 Task: Enable "Mega bass" in MOD demuxer.
Action: Mouse moved to (107, 20)
Screenshot: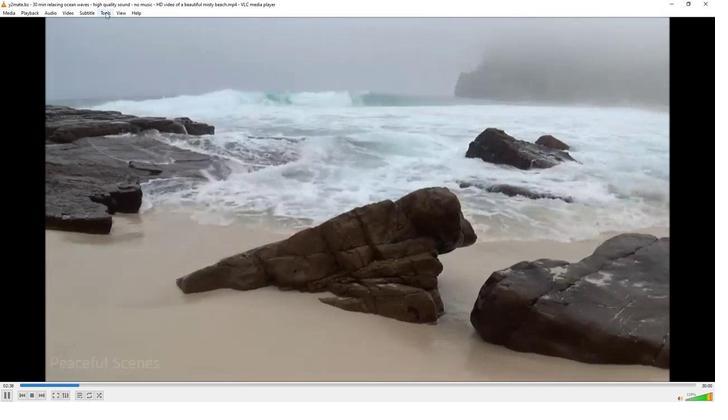 
Action: Mouse pressed left at (107, 20)
Screenshot: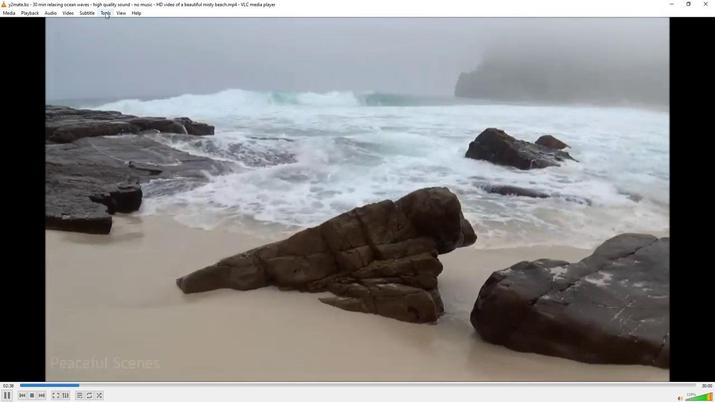 
Action: Mouse moved to (135, 108)
Screenshot: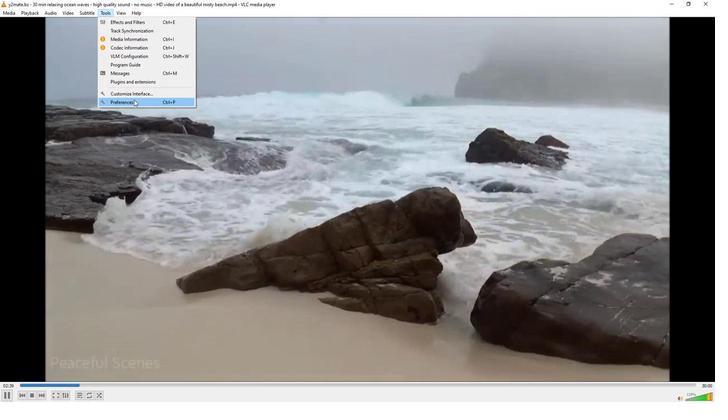 
Action: Mouse pressed left at (135, 108)
Screenshot: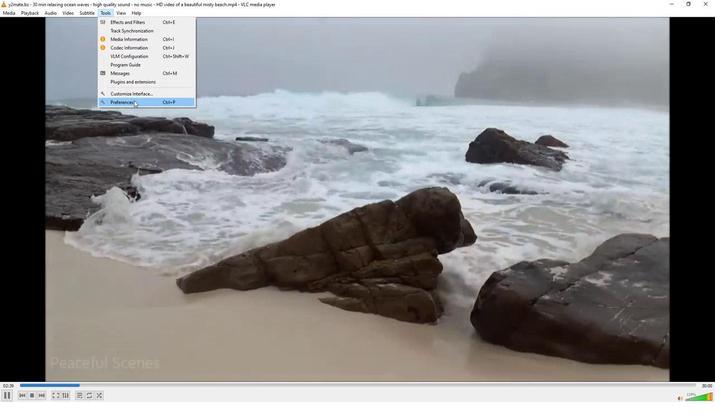 
Action: Mouse moved to (193, 313)
Screenshot: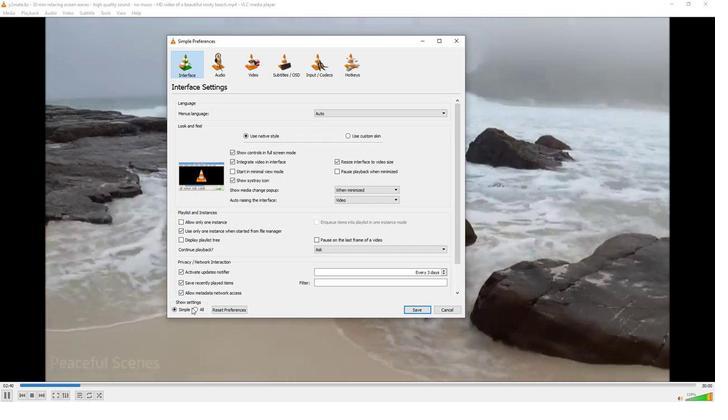 
Action: Mouse pressed left at (193, 313)
Screenshot: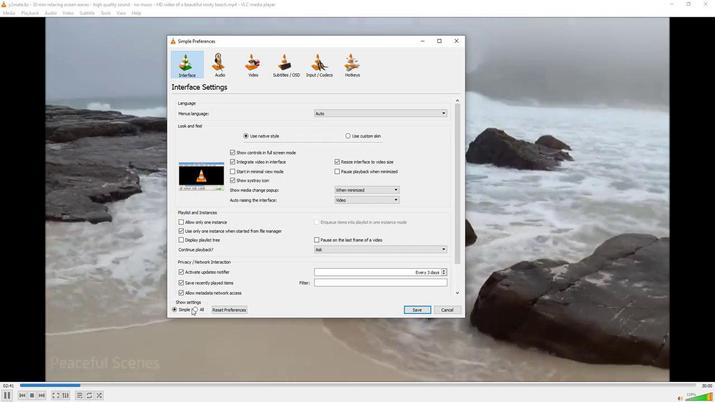
Action: Mouse moved to (198, 316)
Screenshot: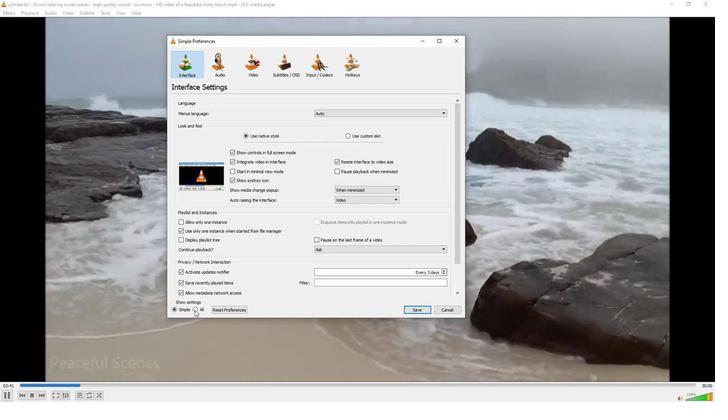 
Action: Mouse pressed left at (198, 316)
Screenshot: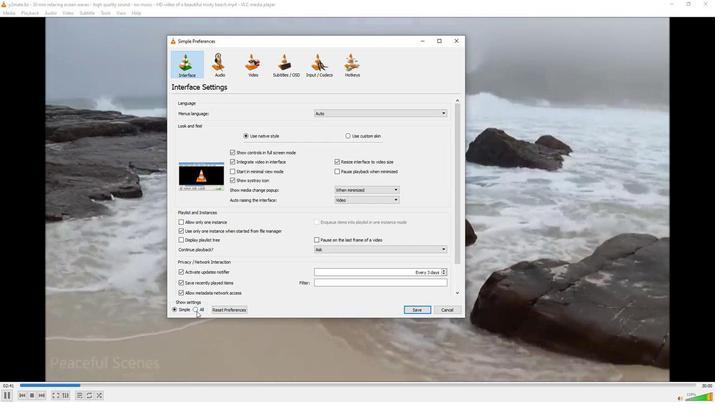 
Action: Mouse moved to (186, 210)
Screenshot: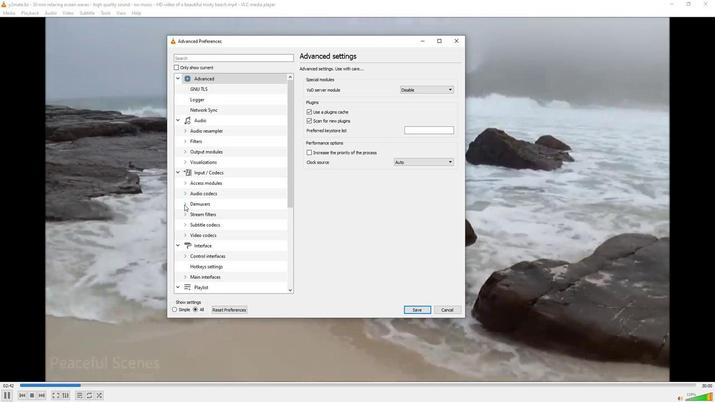 
Action: Mouse pressed left at (186, 210)
Screenshot: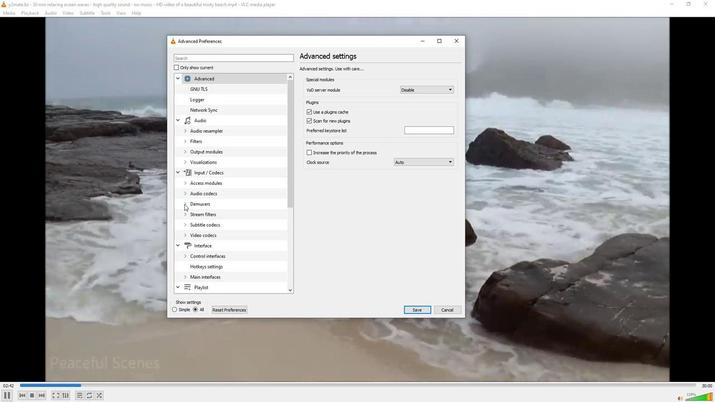 
Action: Mouse moved to (215, 255)
Screenshot: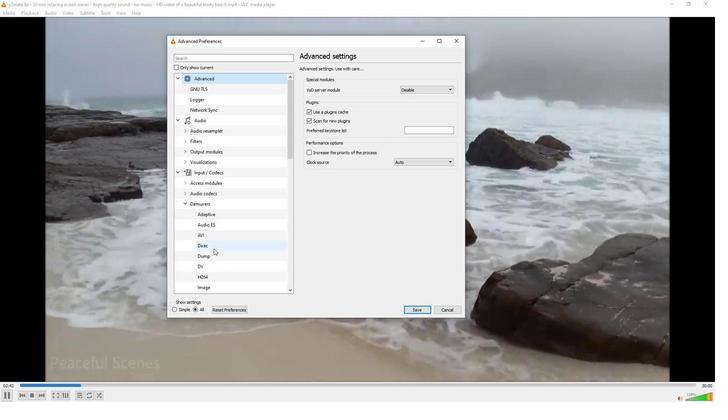 
Action: Mouse scrolled (215, 254) with delta (0, 0)
Screenshot: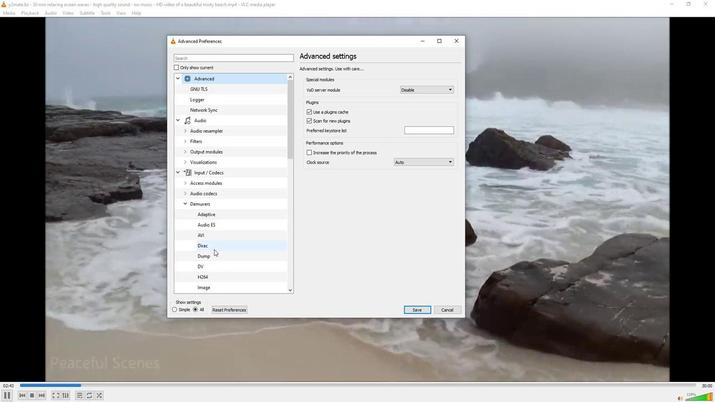 
Action: Mouse moved to (212, 290)
Screenshot: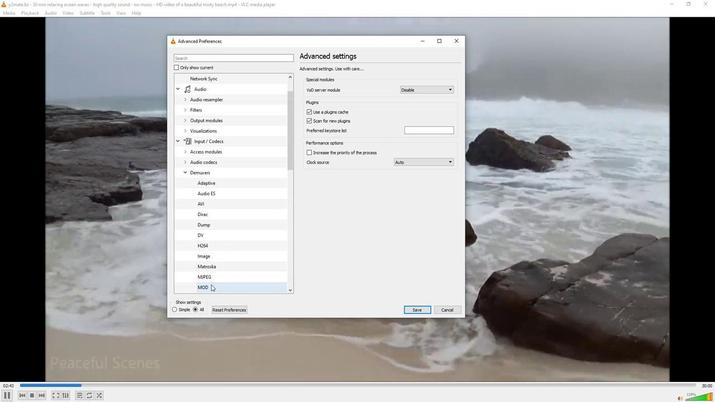 
Action: Mouse pressed left at (212, 290)
Screenshot: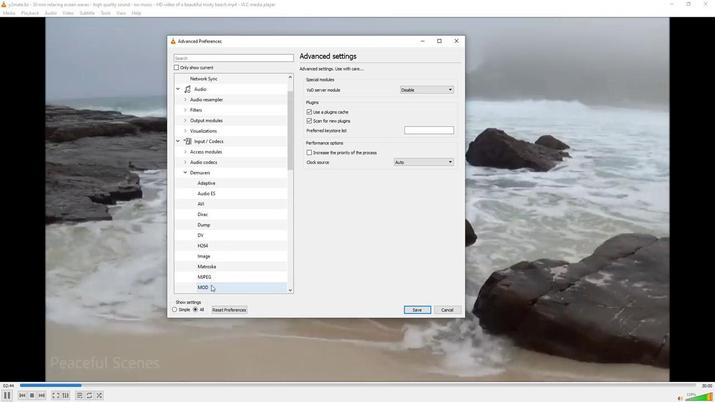 
Action: Mouse moved to (306, 126)
Screenshot: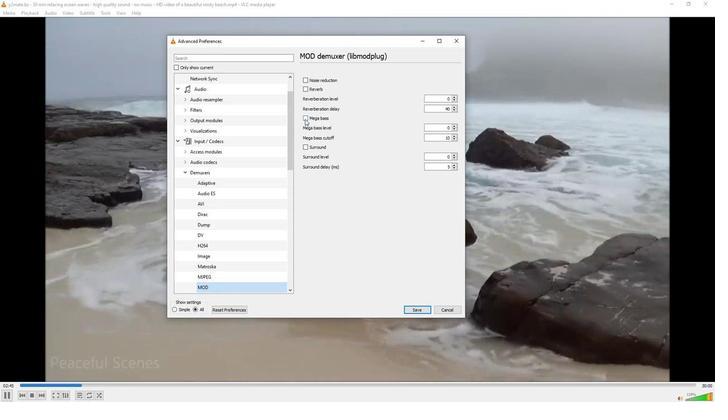 
Action: Mouse pressed left at (306, 126)
Screenshot: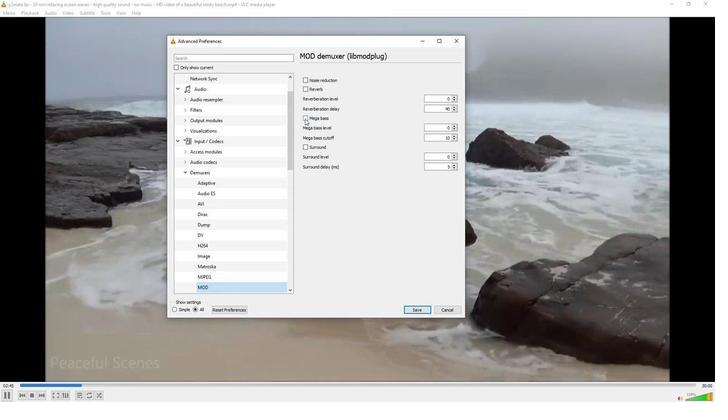 
Action: Mouse moved to (353, 180)
Screenshot: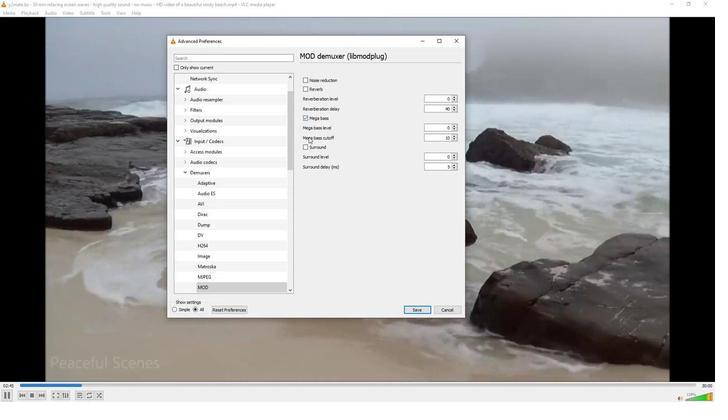 
